 Task: Select a schedule automation every 2 month on the first working day at 02:00 PM starting on April 1, 2023.
Action: Mouse moved to (518, 363)
Screenshot: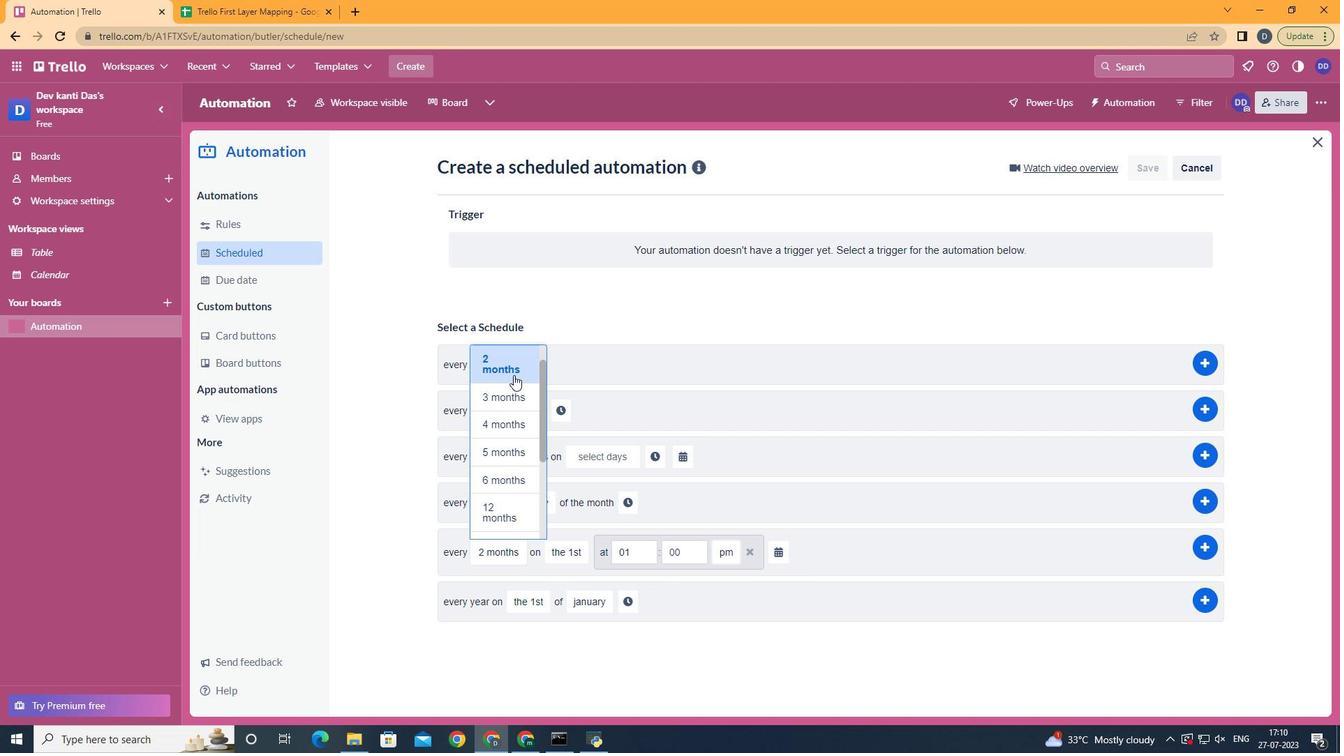 
Action: Mouse pressed left at (518, 363)
Screenshot: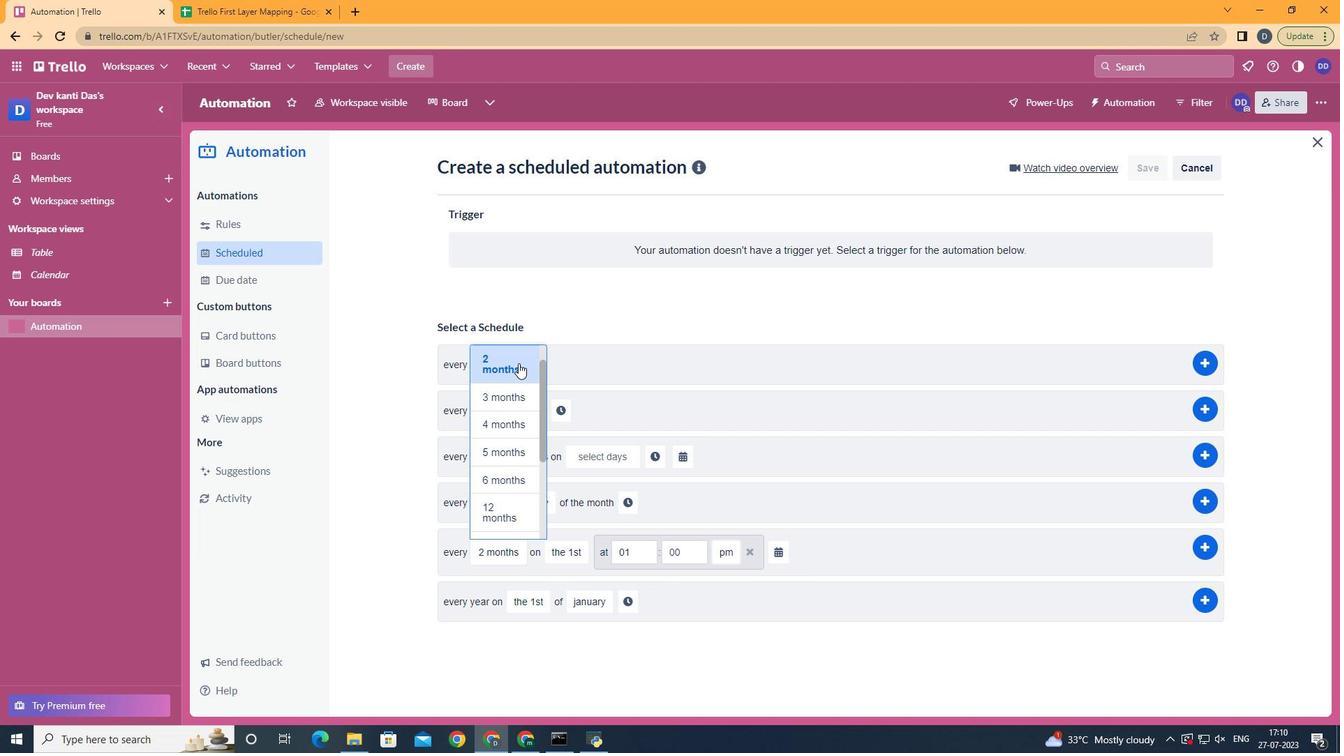
Action: Mouse moved to (604, 389)
Screenshot: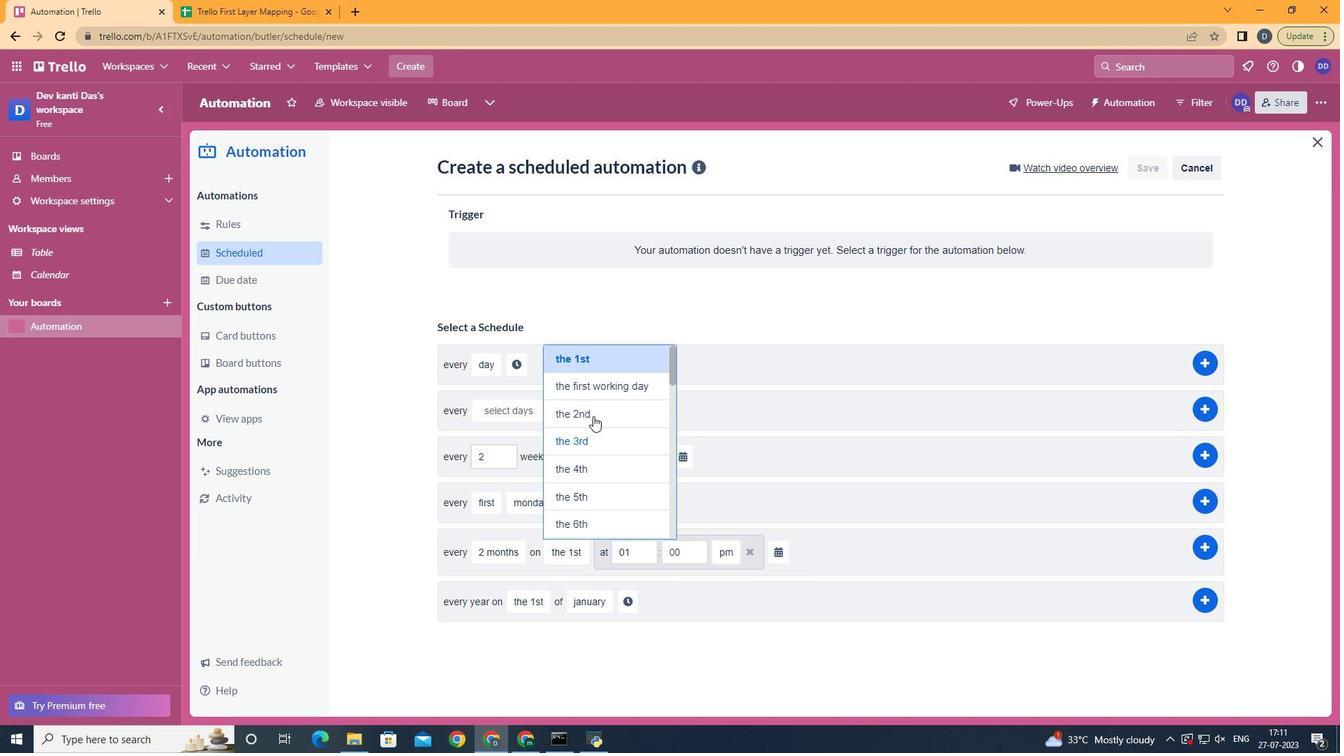 
Action: Mouse pressed left at (604, 389)
Screenshot: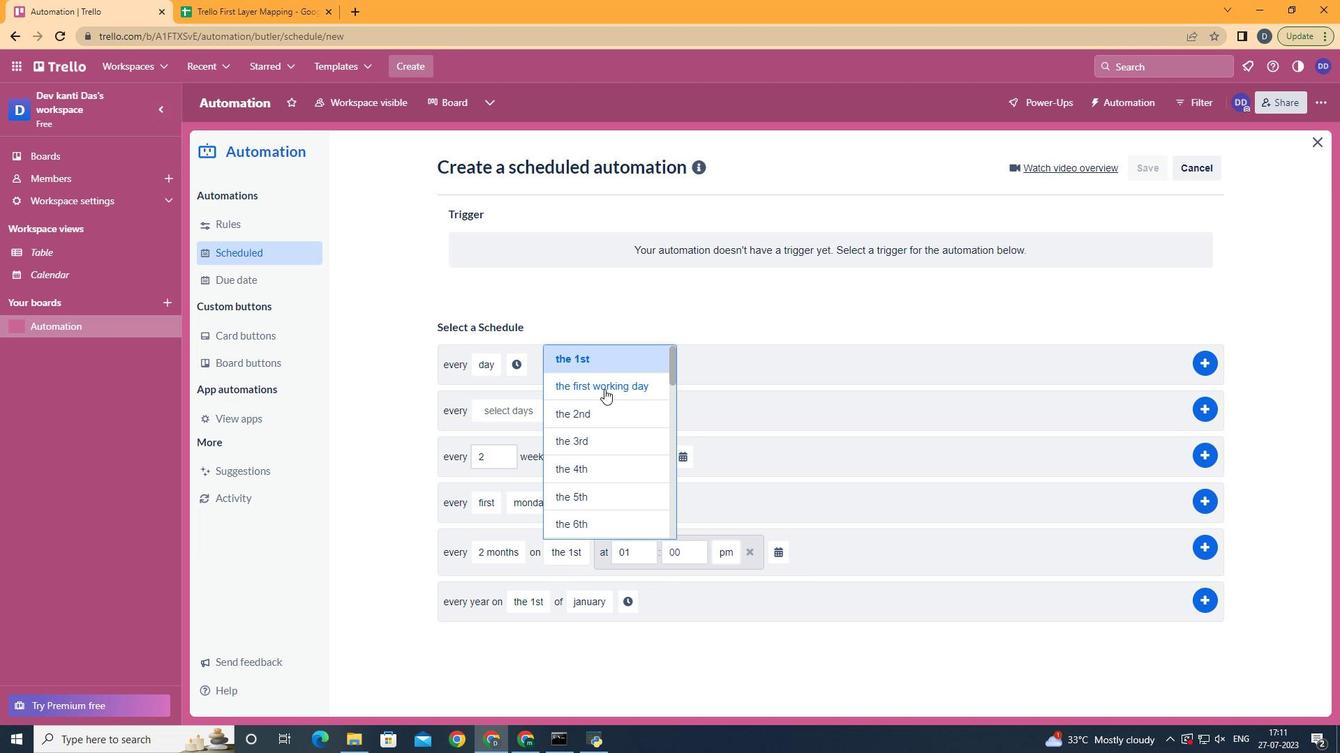 
Action: Mouse moved to (701, 557)
Screenshot: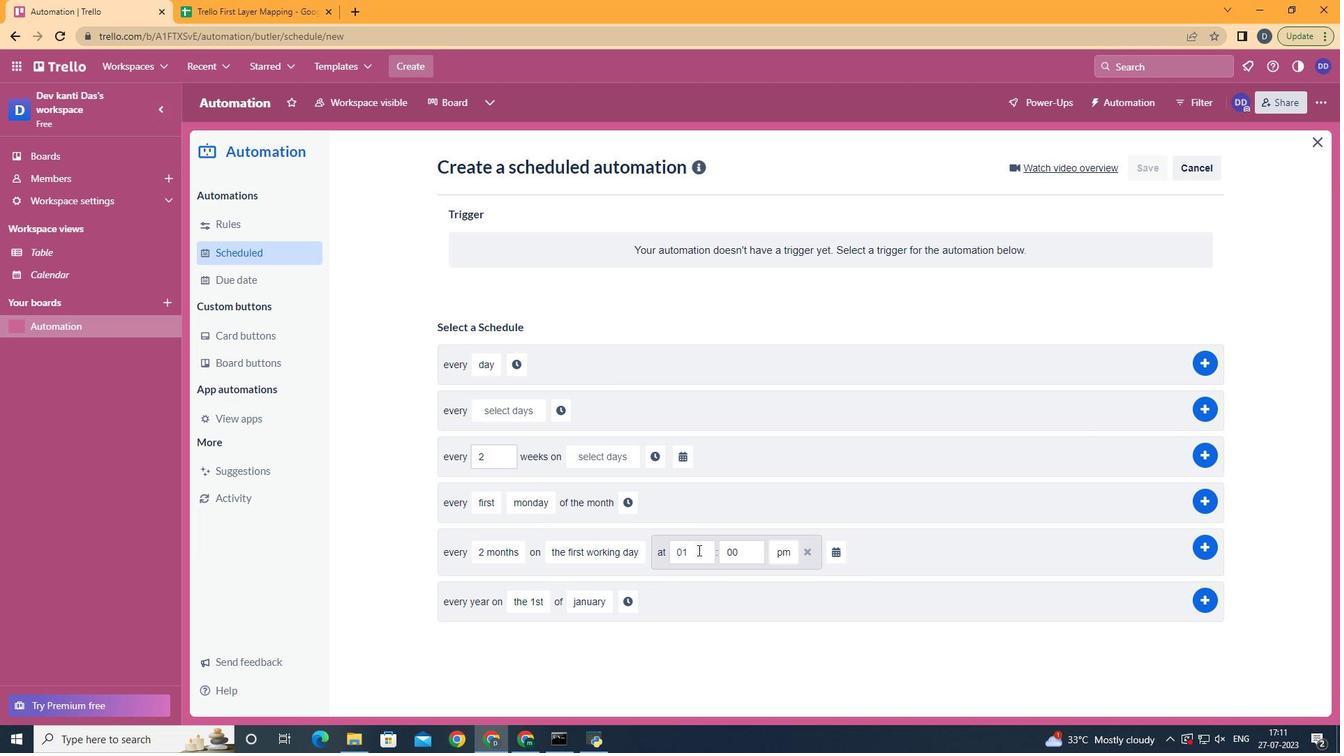 
Action: Mouse pressed left at (701, 557)
Screenshot: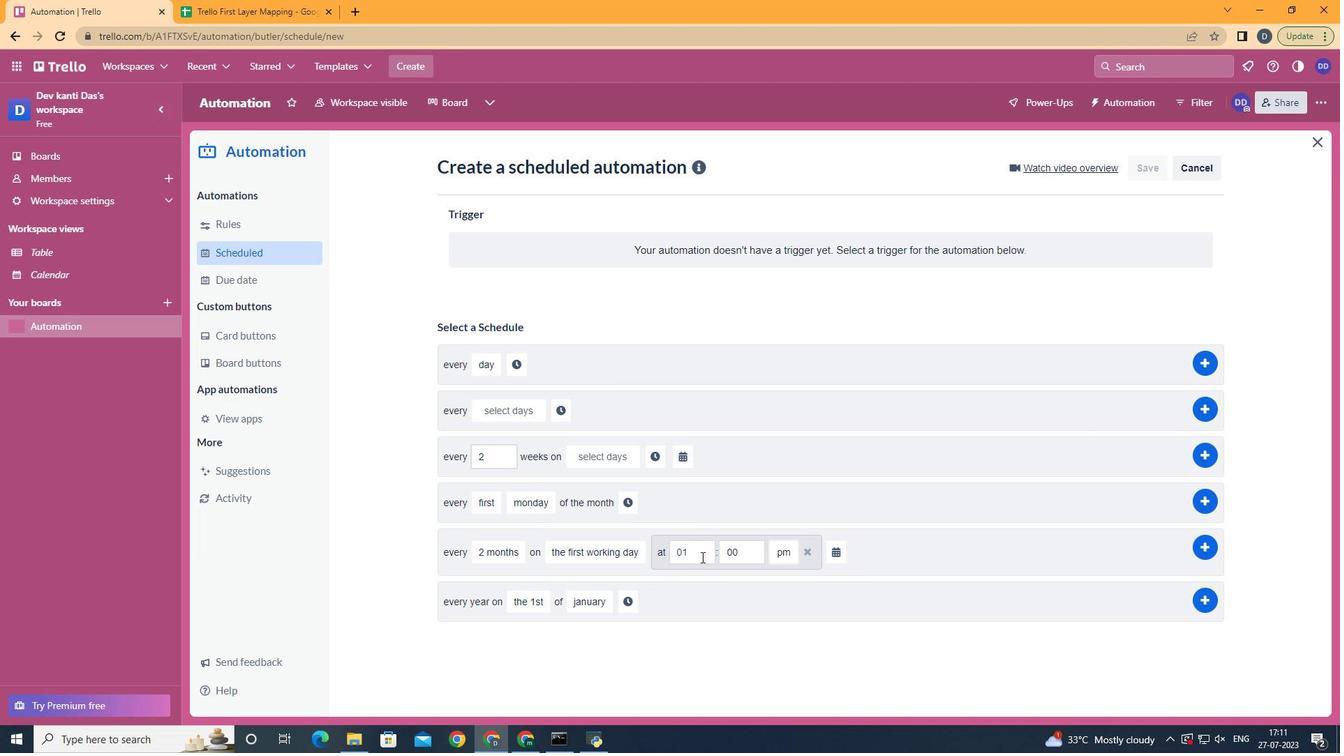 
Action: Key pressed <Key.backspace>2
Screenshot: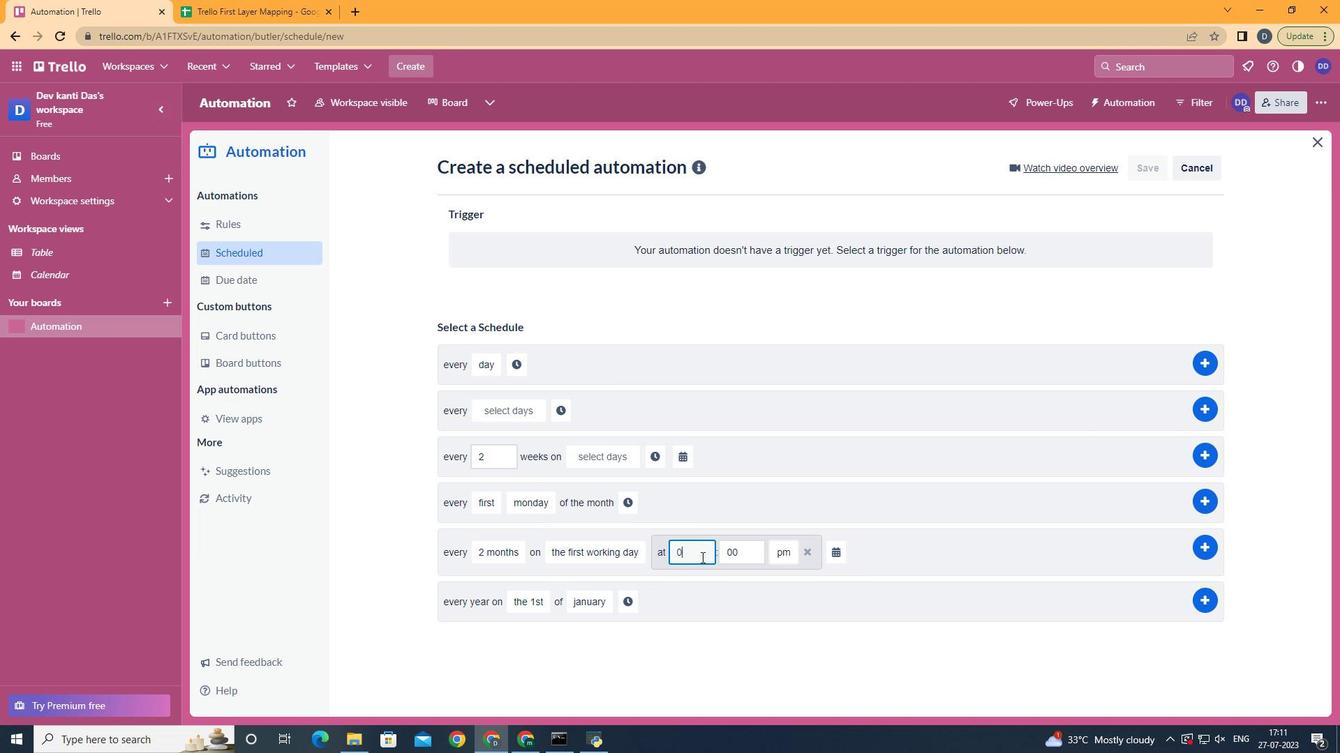 
Action: Mouse moved to (794, 603)
Screenshot: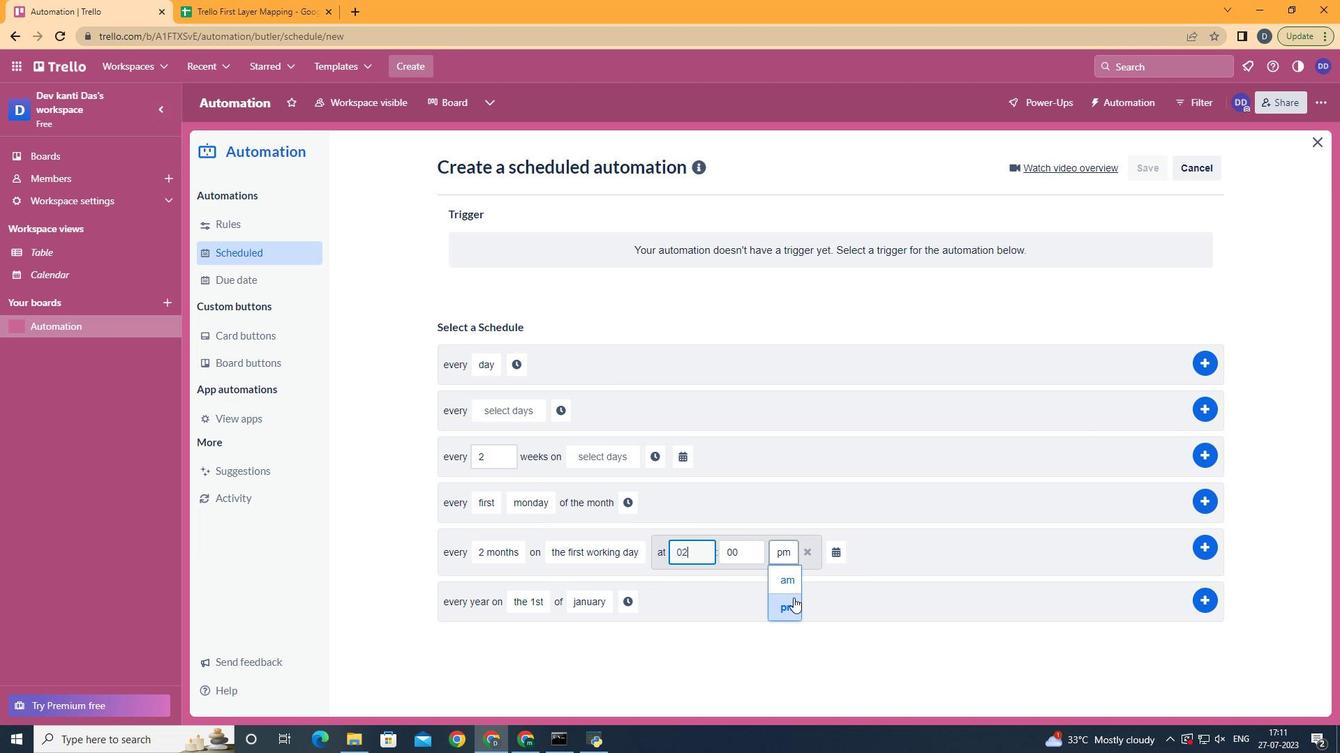 
Action: Mouse pressed left at (794, 603)
Screenshot: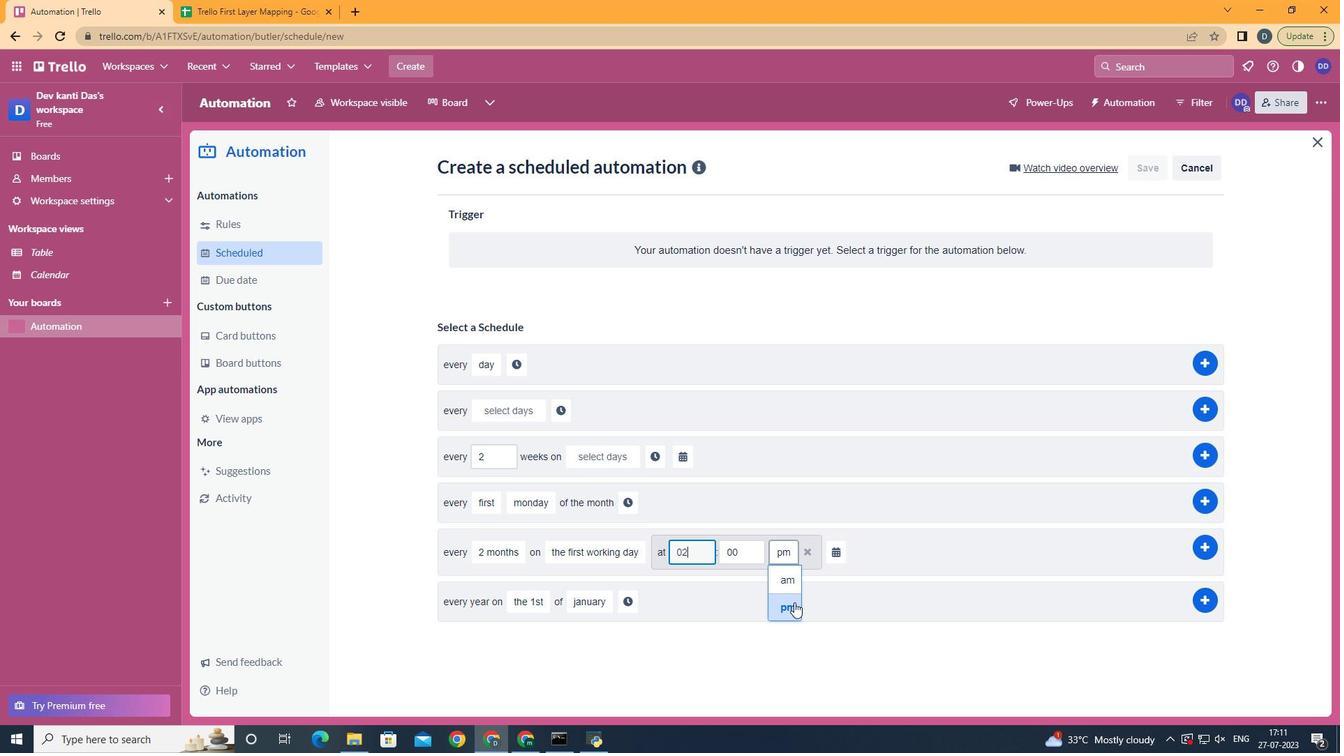 
Action: Mouse moved to (836, 554)
Screenshot: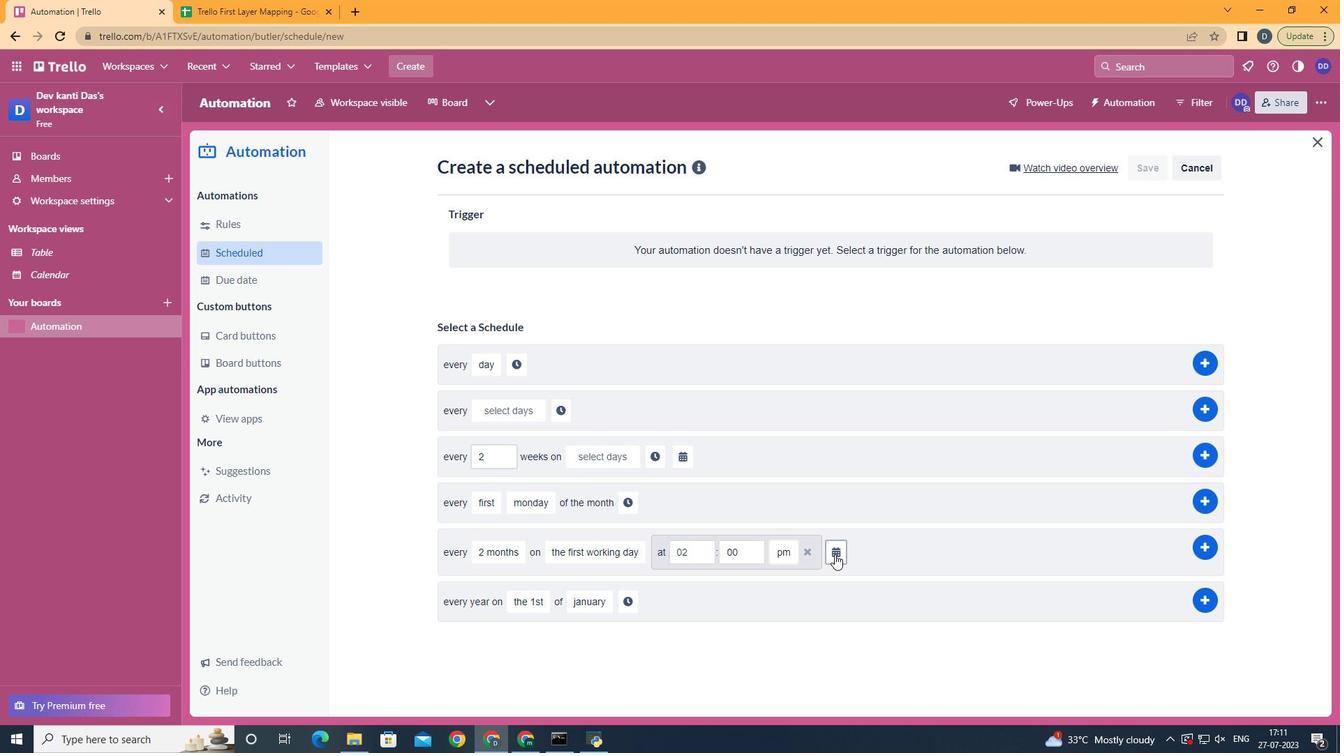 
Action: Mouse pressed left at (836, 554)
Screenshot: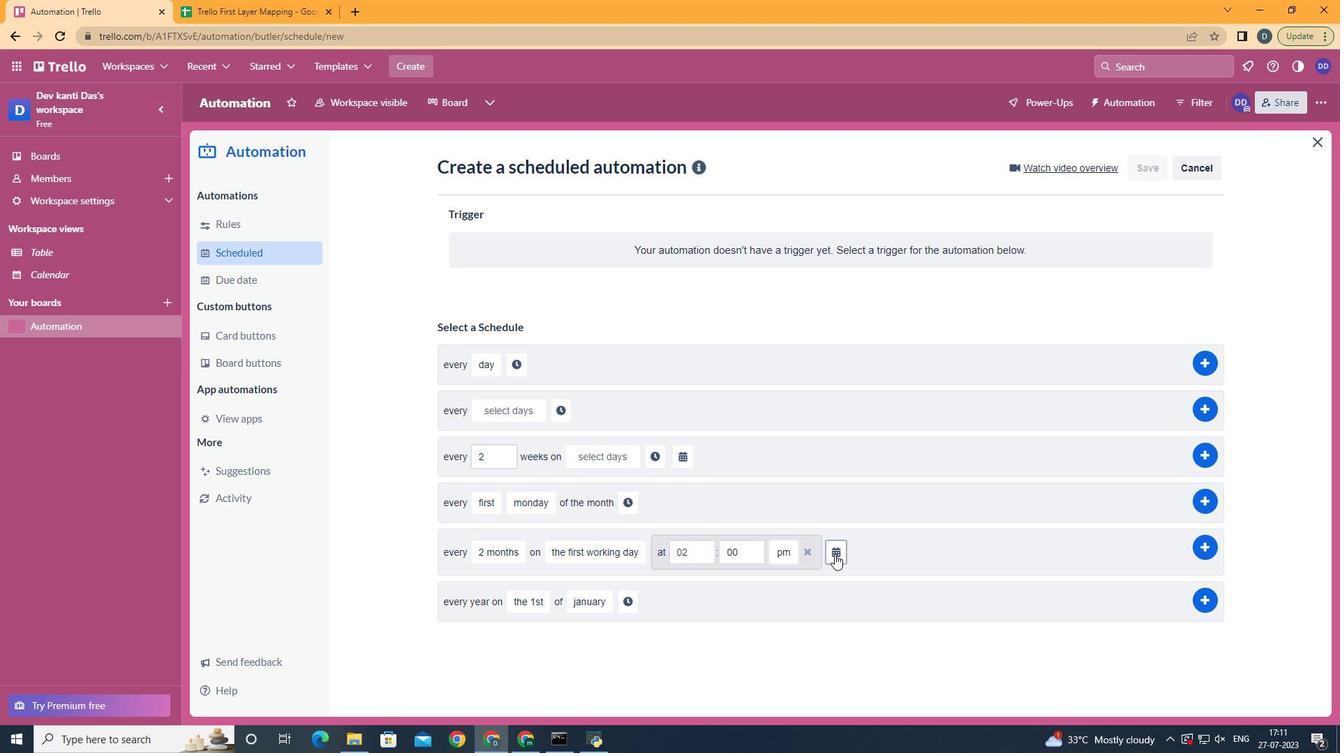 
Action: Mouse moved to (792, 549)
Screenshot: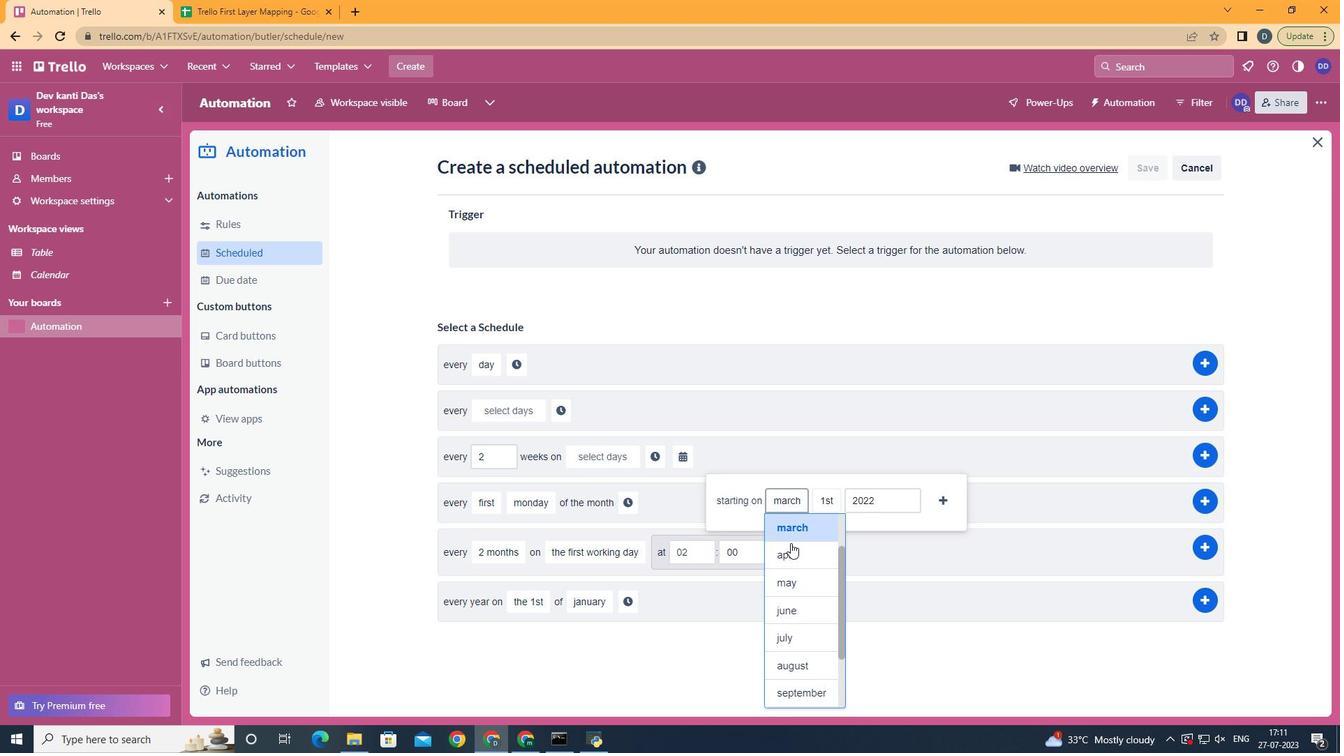 
Action: Mouse pressed left at (792, 549)
Screenshot: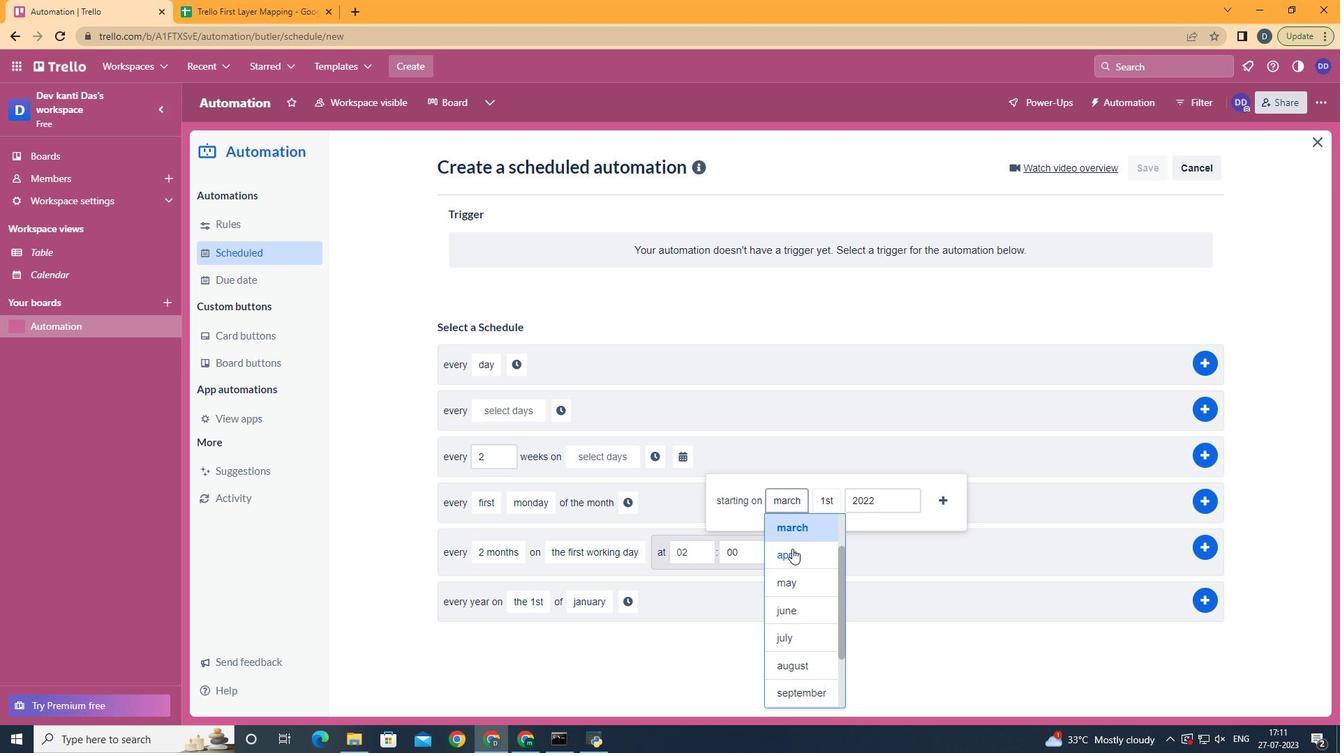 
Action: Mouse moved to (825, 520)
Screenshot: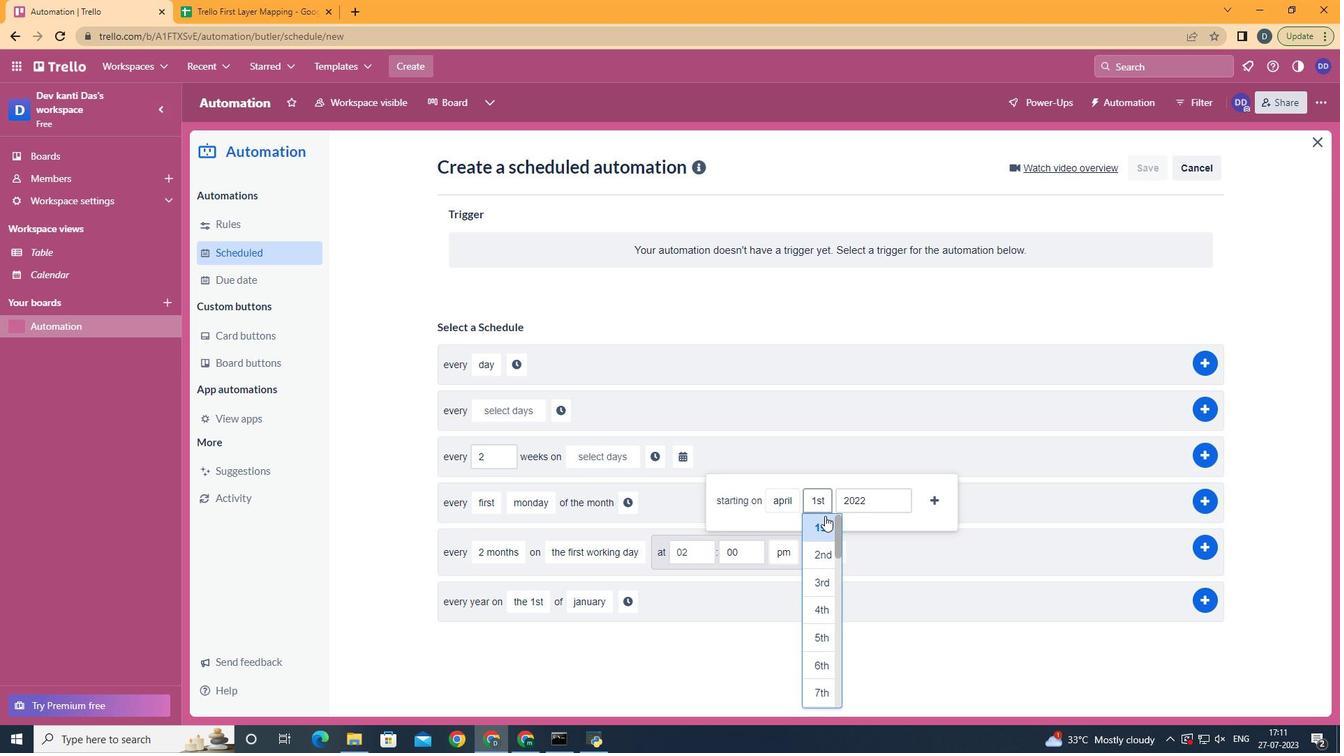 
Action: Mouse pressed left at (825, 520)
Screenshot: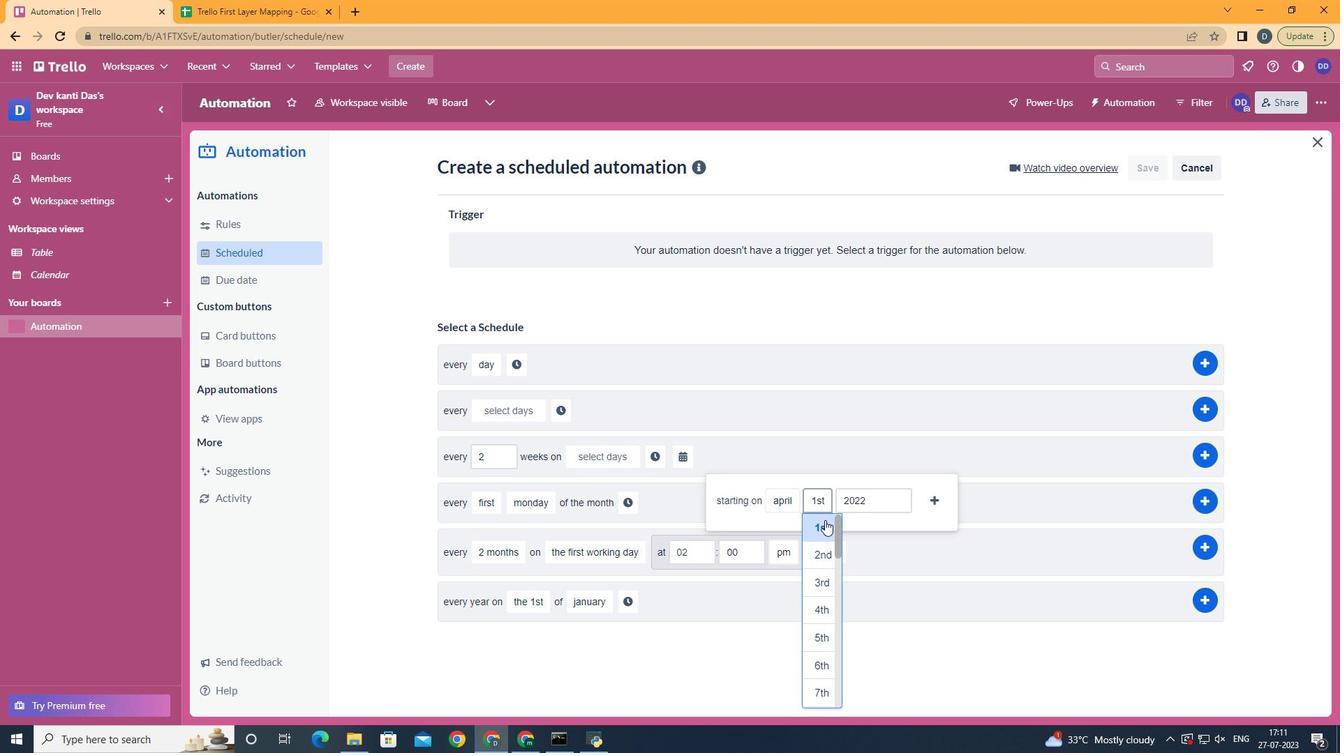 
Action: Mouse moved to (869, 496)
Screenshot: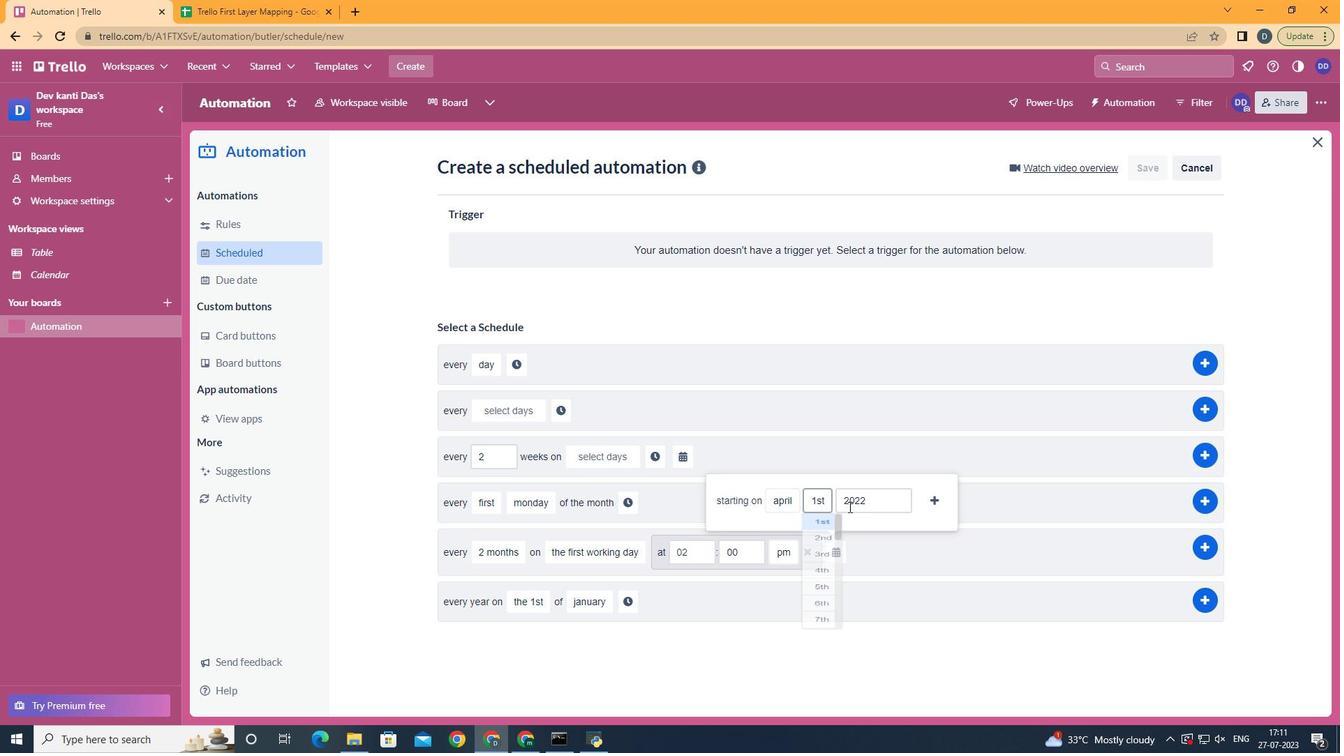 
Action: Mouse pressed left at (869, 496)
Screenshot: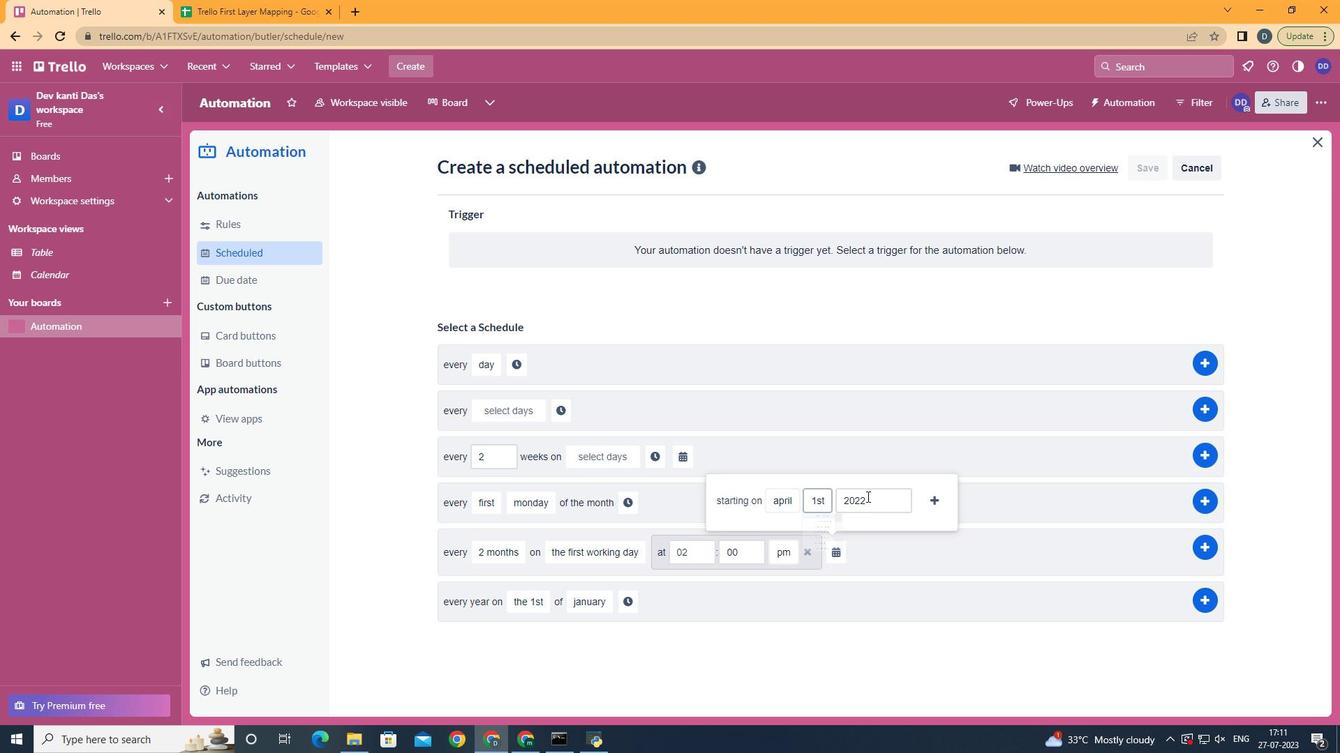
Action: Key pressed <Key.backspace>3
Screenshot: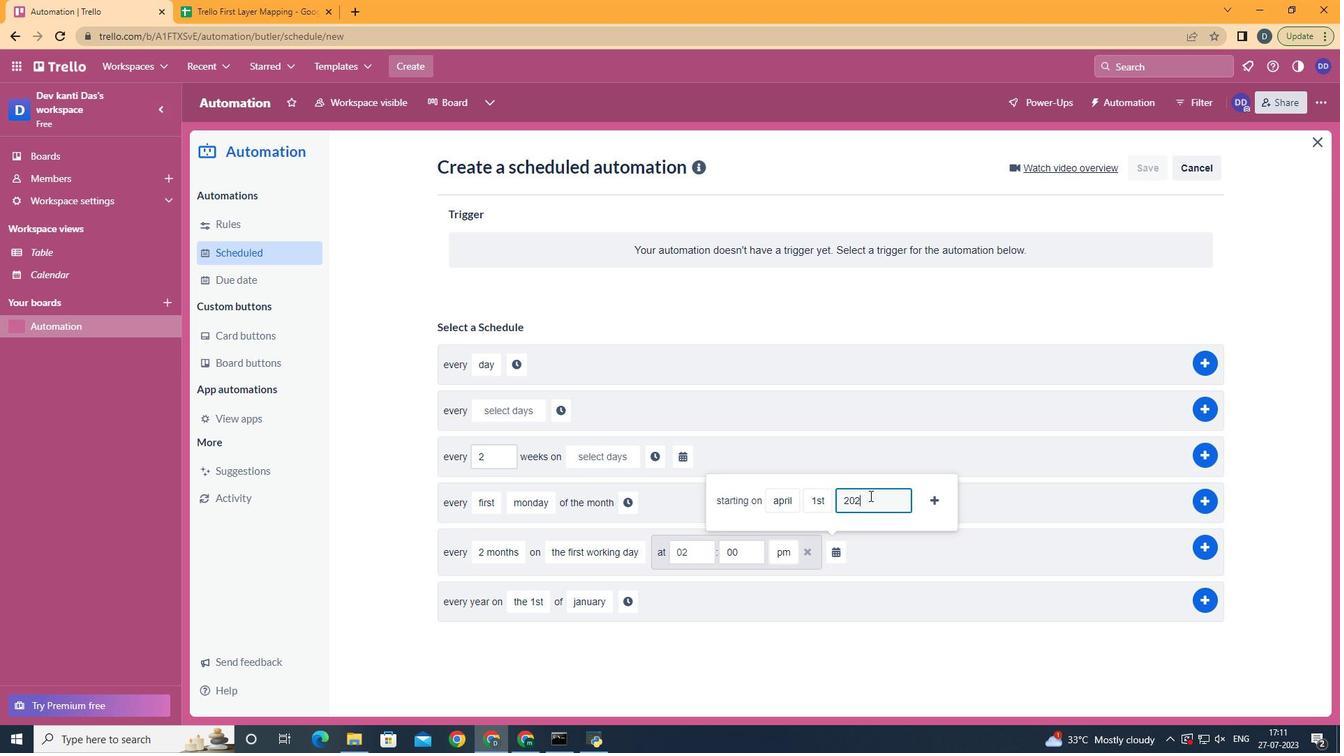 
Action: Mouse moved to (931, 499)
Screenshot: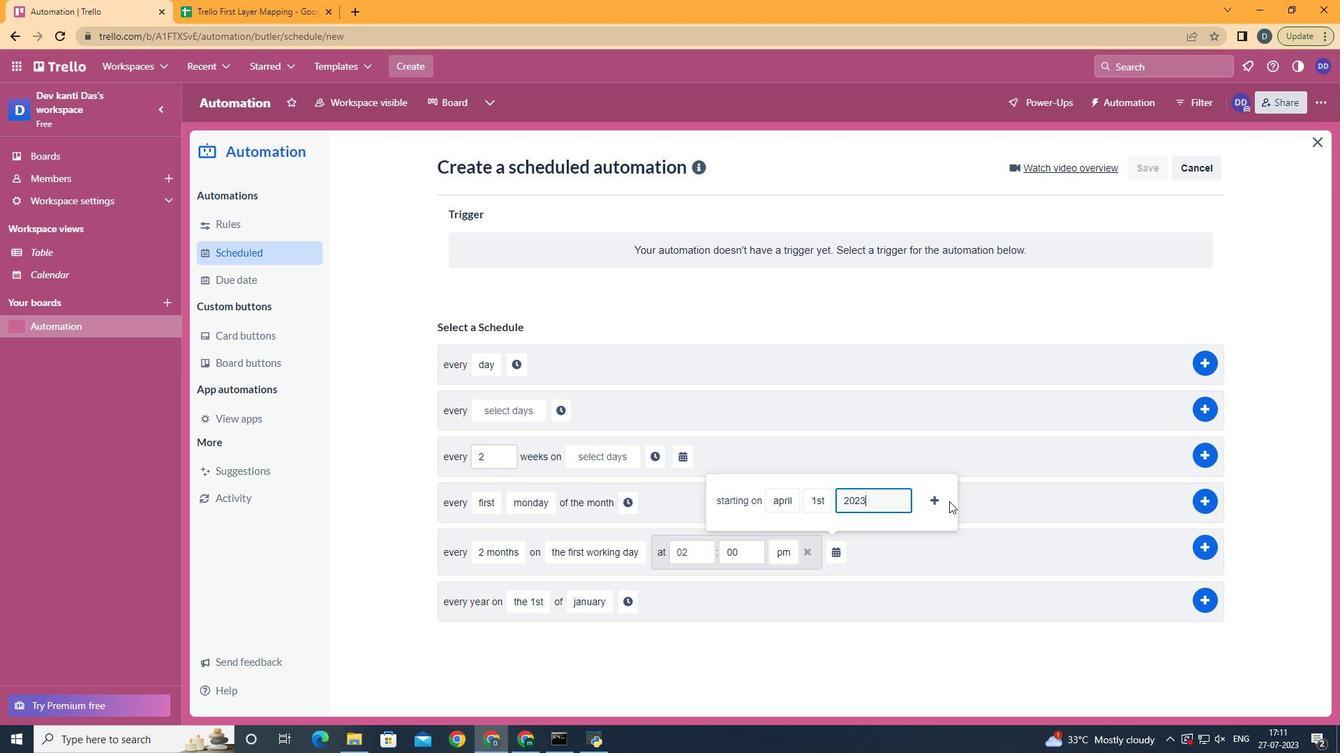 
Action: Mouse pressed left at (931, 499)
Screenshot: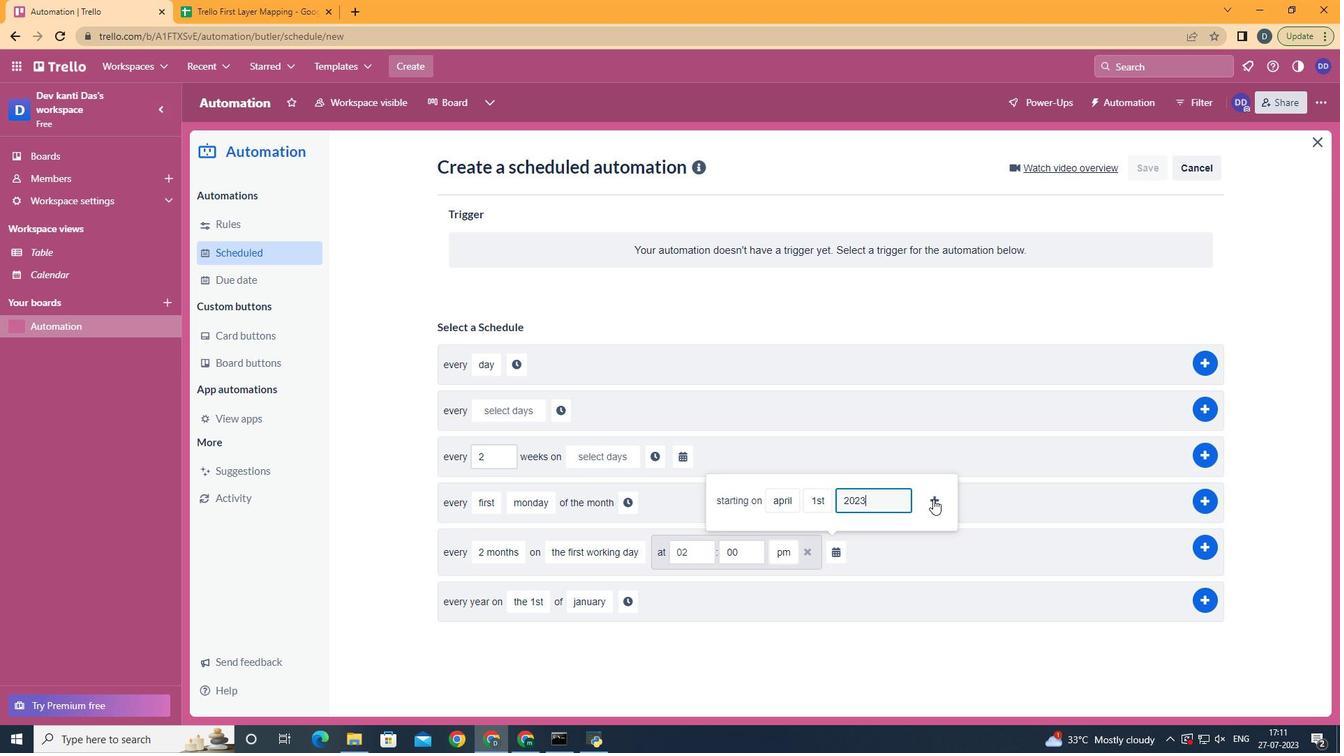 
Action: Mouse moved to (945, 540)
Screenshot: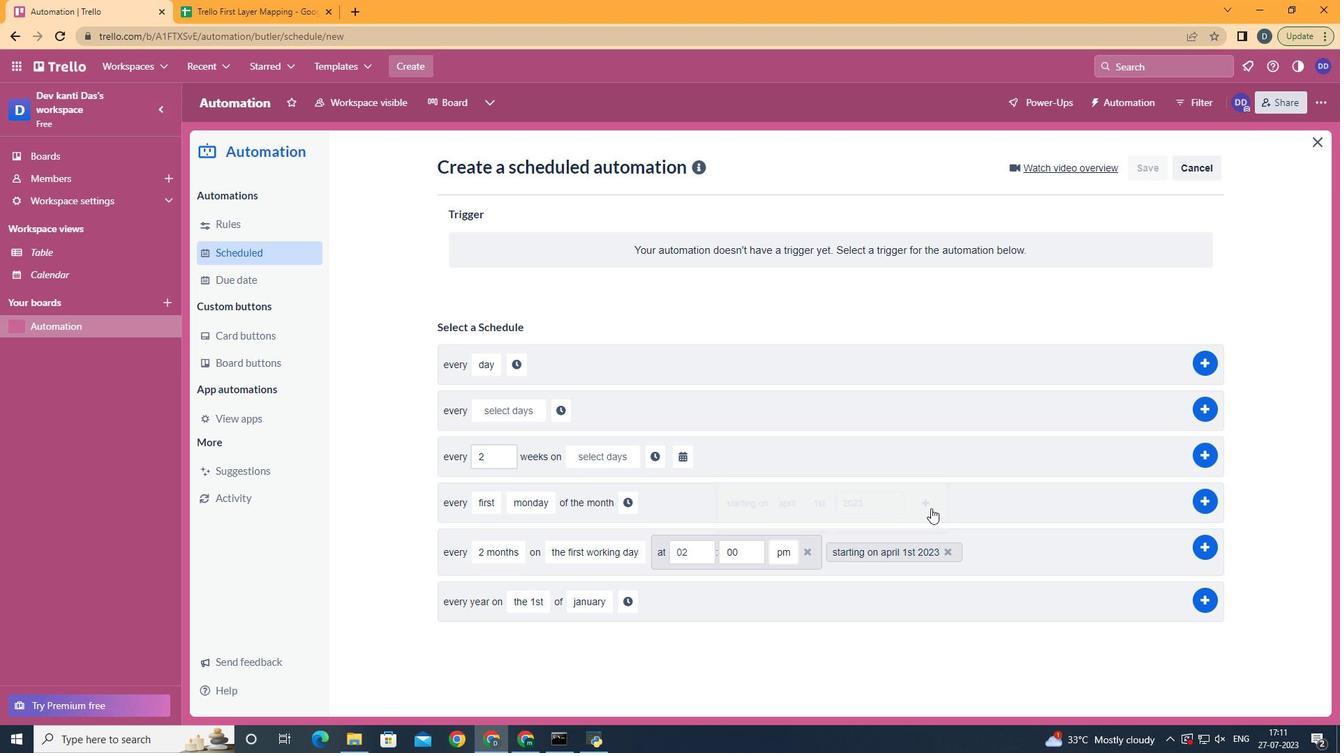 
